 Task: Add Cocojune Organic Vanilla Chamomile Cultured Coconut Yogurt to the cart.
Action: Mouse moved to (18, 86)
Screenshot: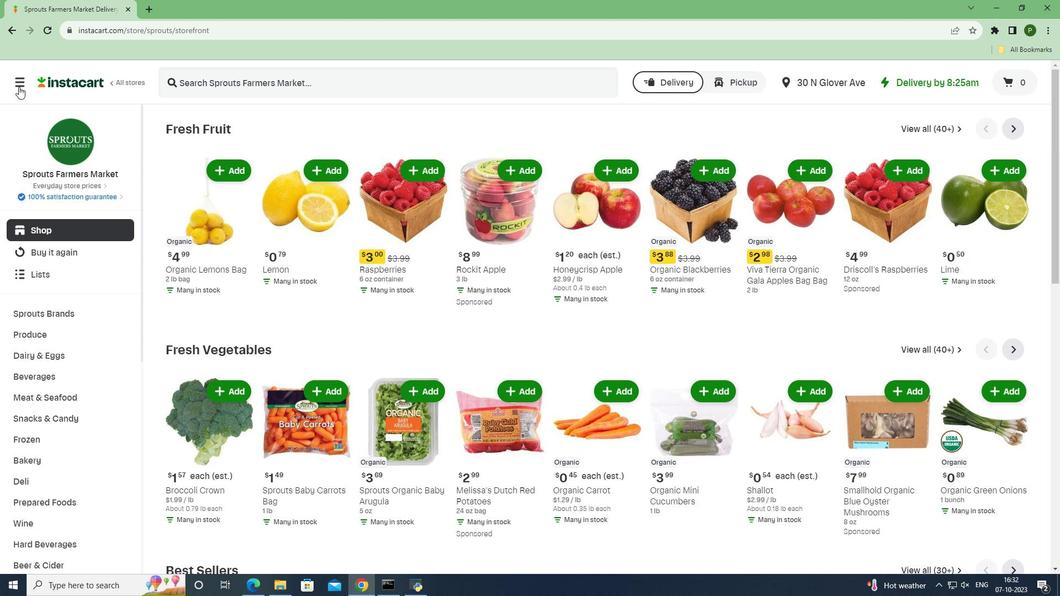 
Action: Mouse pressed left at (18, 86)
Screenshot: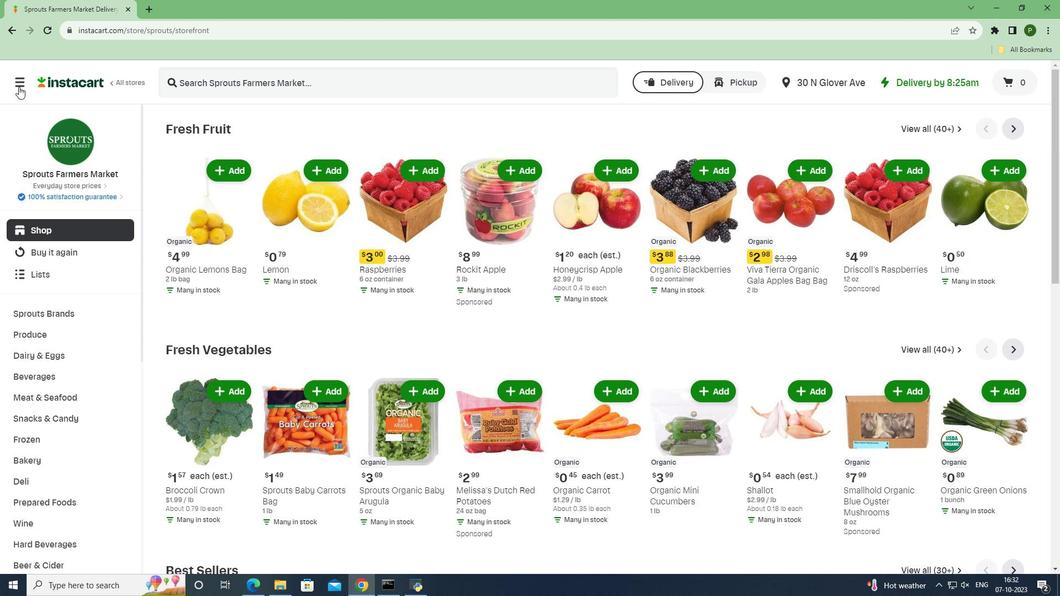 
Action: Mouse moved to (39, 289)
Screenshot: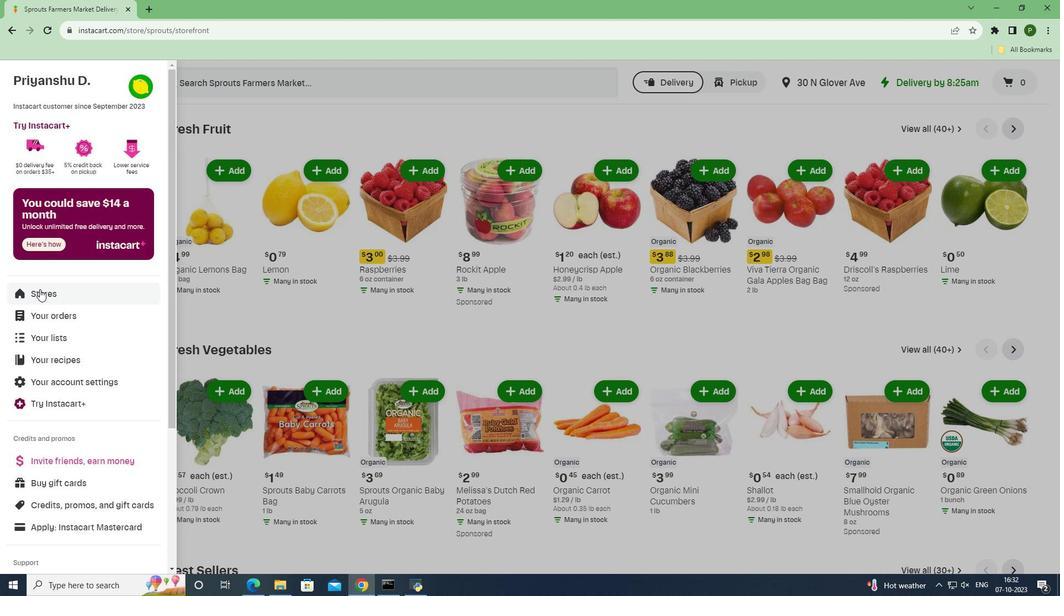 
Action: Mouse pressed left at (39, 289)
Screenshot: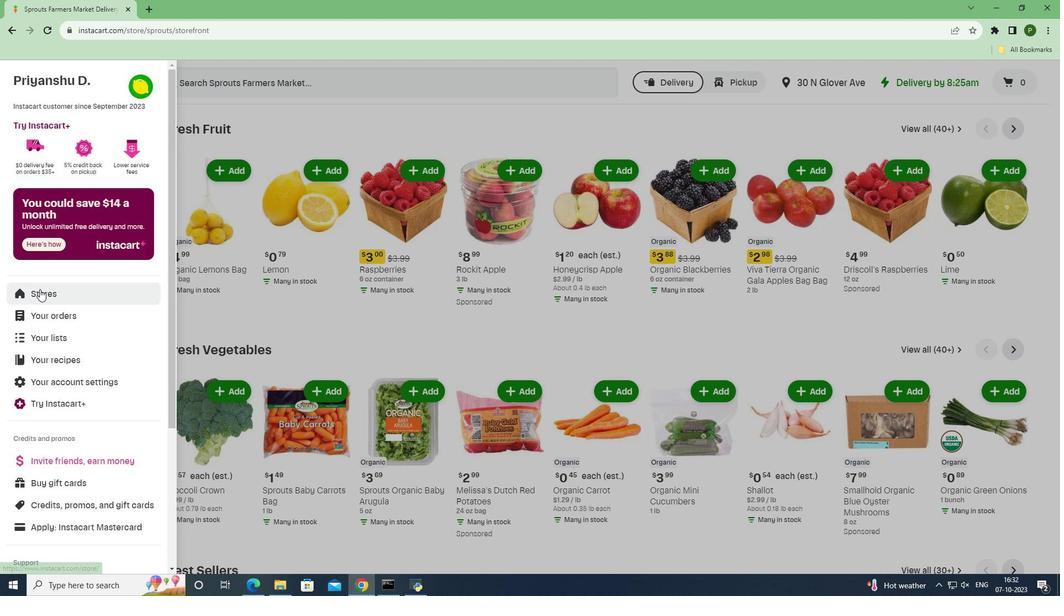 
Action: Mouse moved to (242, 131)
Screenshot: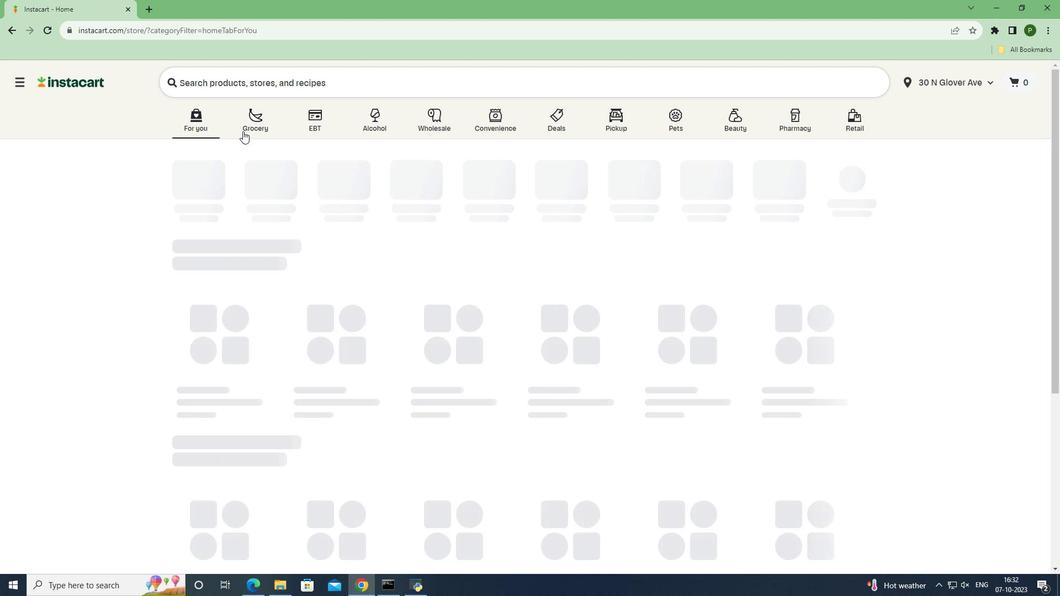 
Action: Mouse pressed left at (242, 131)
Screenshot: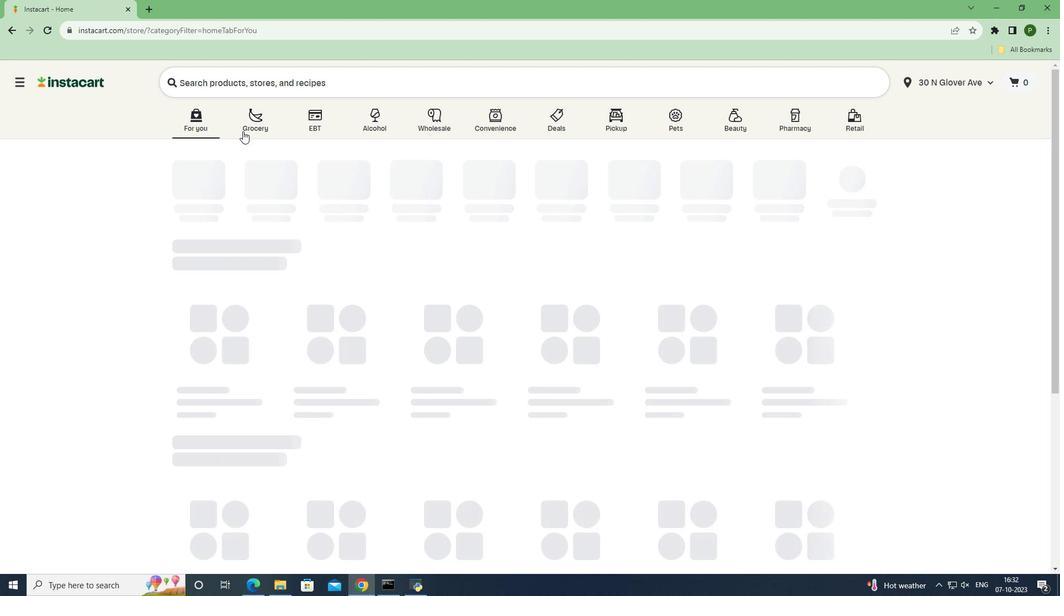 
Action: Mouse moved to (440, 256)
Screenshot: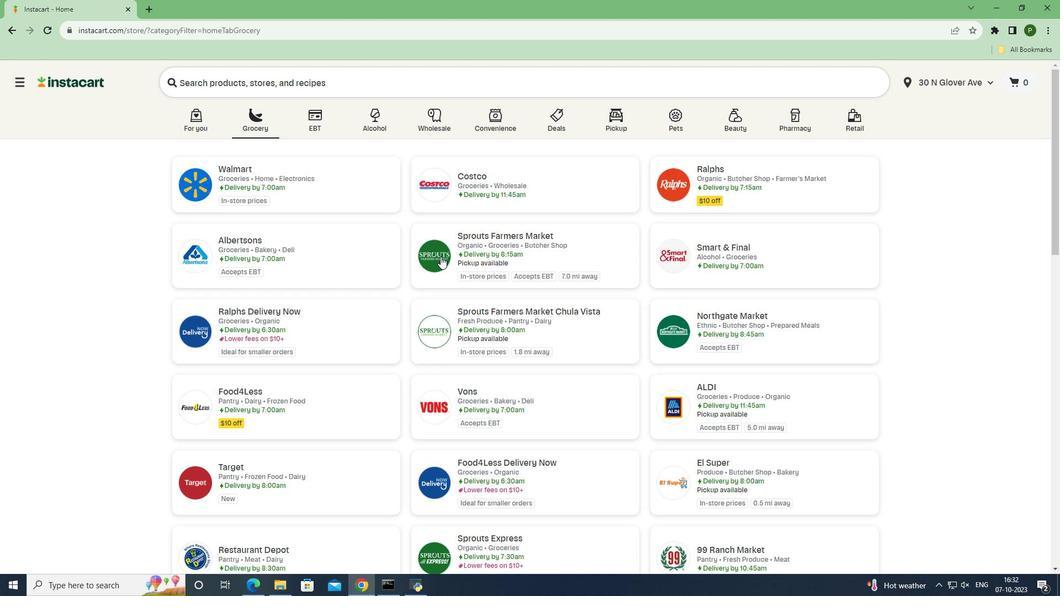 
Action: Mouse pressed left at (440, 256)
Screenshot: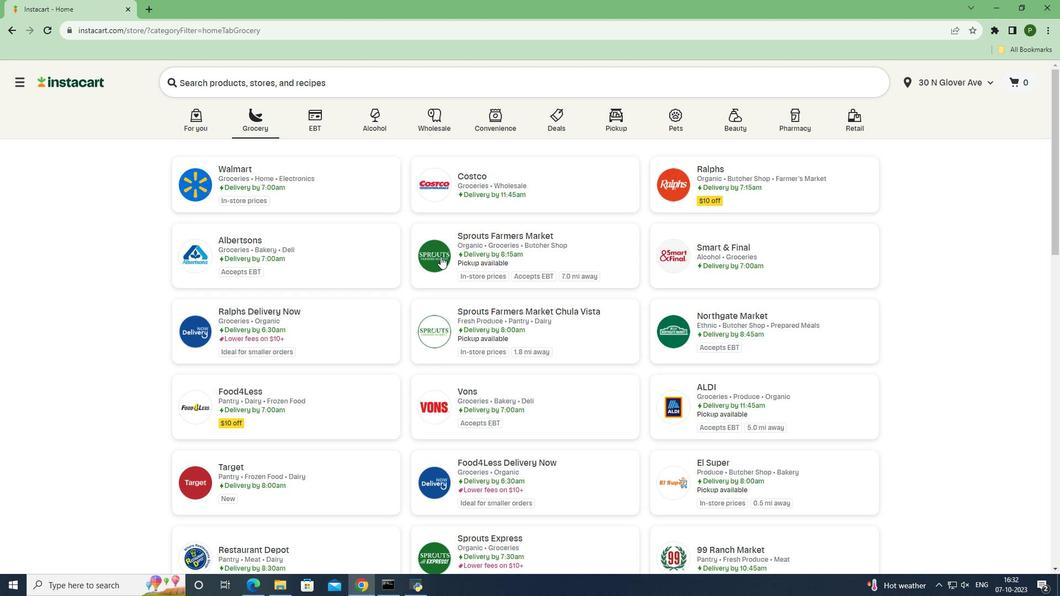 
Action: Mouse moved to (67, 352)
Screenshot: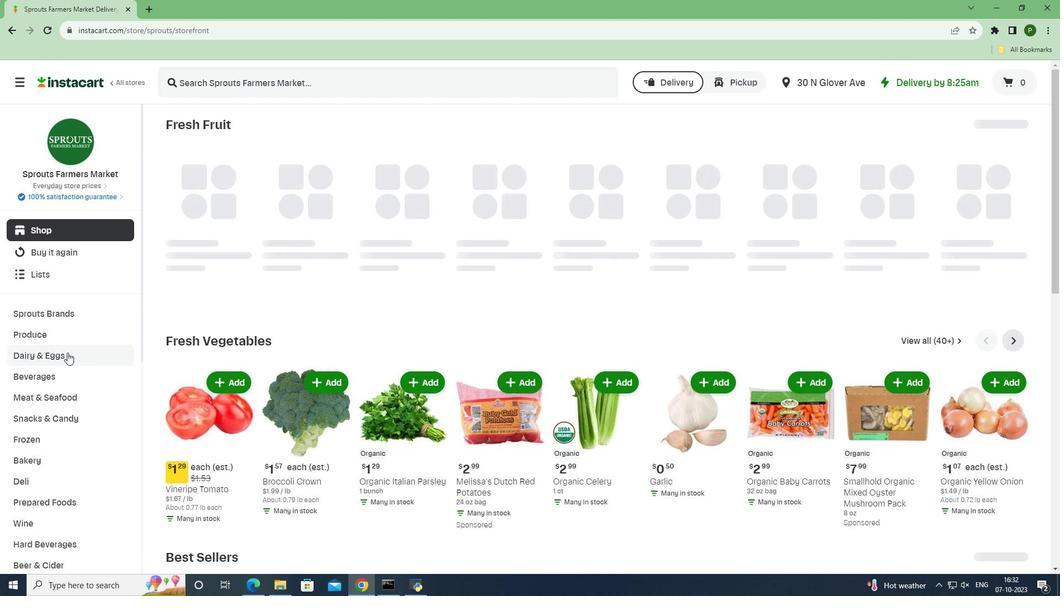 
Action: Mouse pressed left at (67, 352)
Screenshot: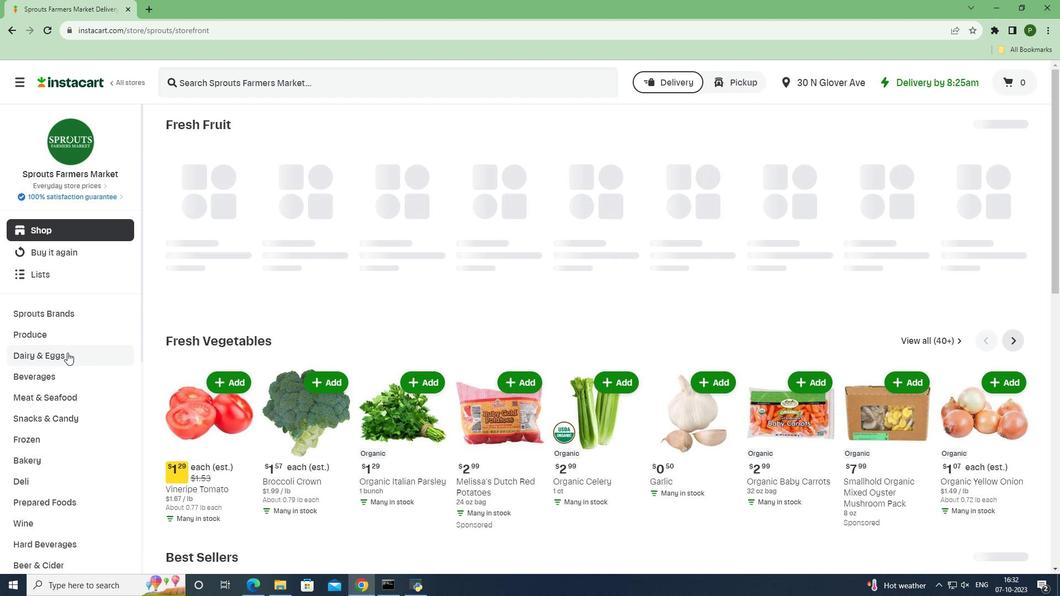
Action: Mouse moved to (56, 440)
Screenshot: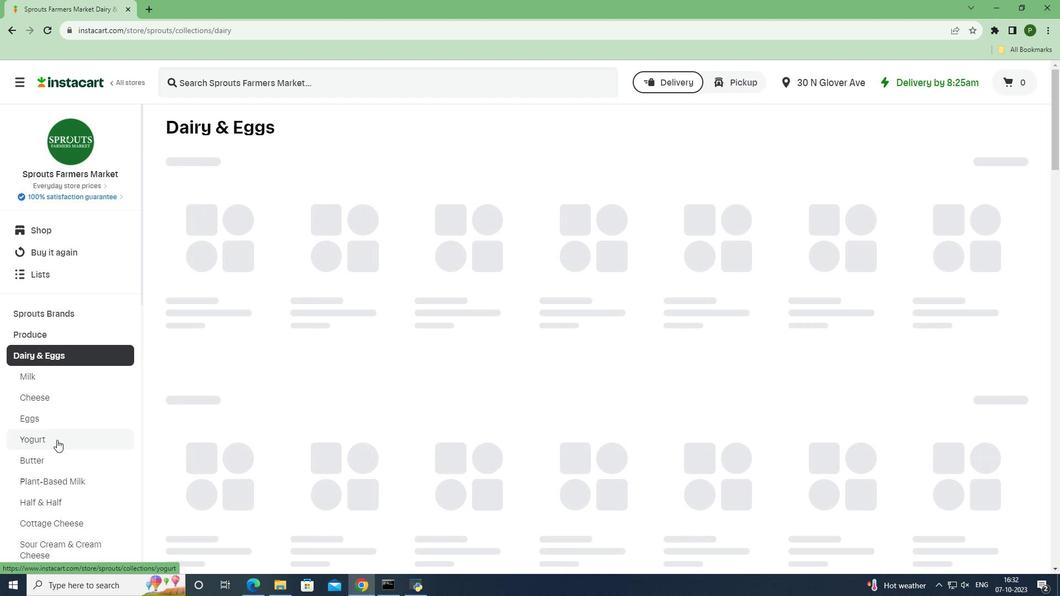 
Action: Mouse pressed left at (56, 440)
Screenshot: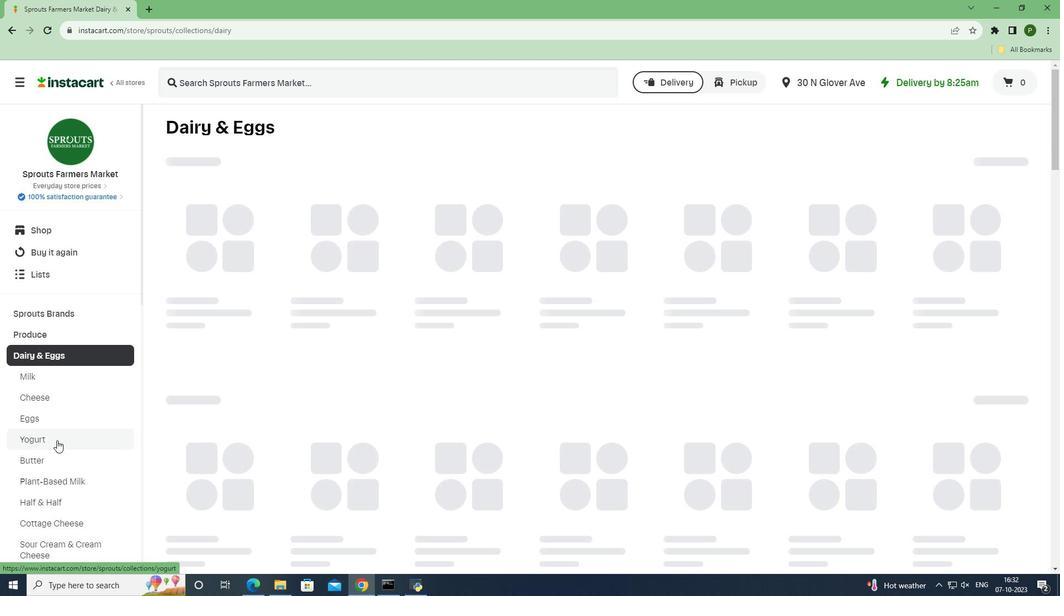 
Action: Mouse moved to (234, 77)
Screenshot: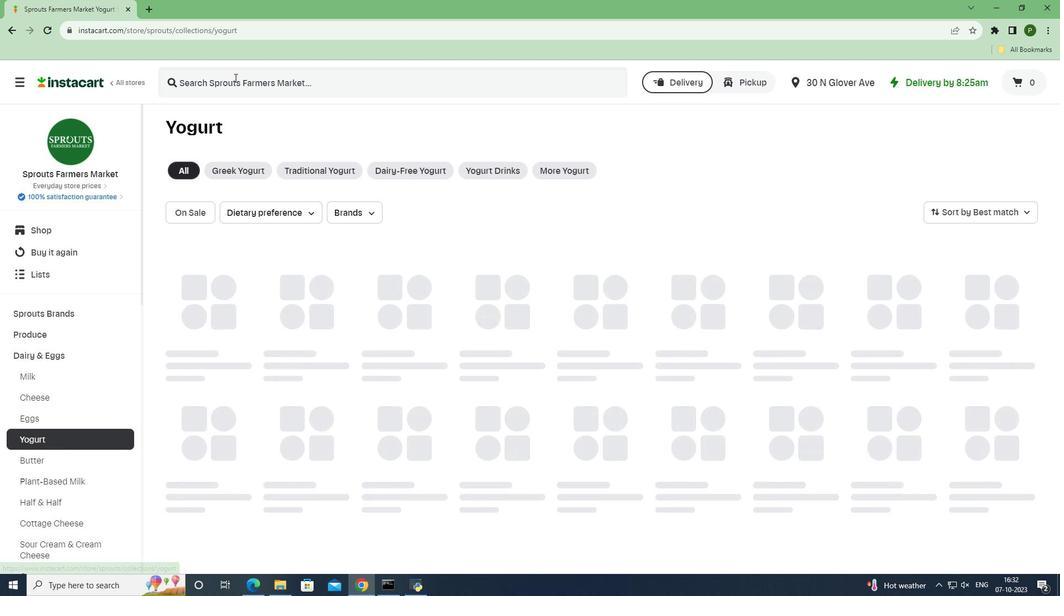 
Action: Mouse pressed left at (234, 77)
Screenshot: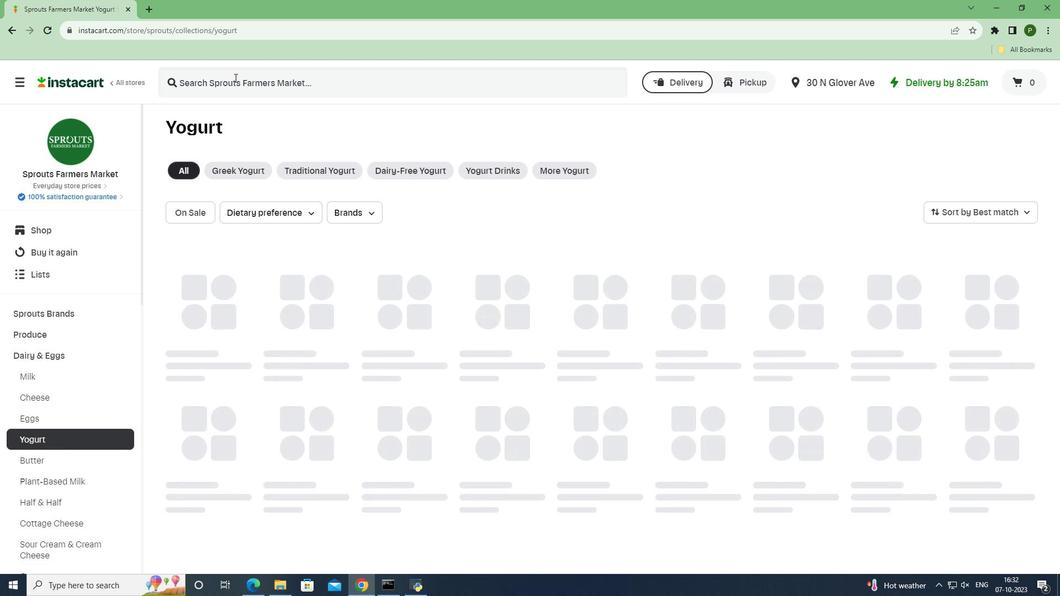 
Action: Key pressed <Key.caps_lock>C<Key.caps_lock>ocojune<Key.space><Key.caps_lock>O<Key.caps_lock>rganic<Key.space><Key.caps_lock>V<Key.caps_lock>anilla<Key.space><Key.caps_lock>C<Key.caps_lock>hamomile<Key.space><Key.caps_lock>C<Key.caps_lock>ultured<Key.space><Key.caps_lock>C<Key.caps_lock>oconut<Key.space><Key.caps_lock>Y<Key.caps_lock>ogurt<Key.space><Key.enter>
Screenshot: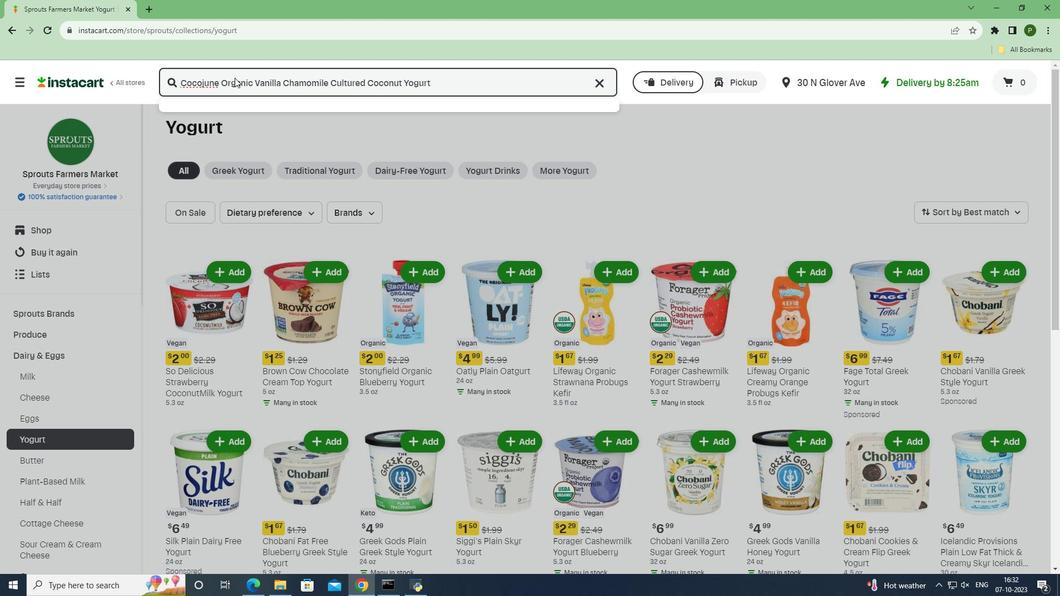
Action: Mouse moved to (659, 204)
Screenshot: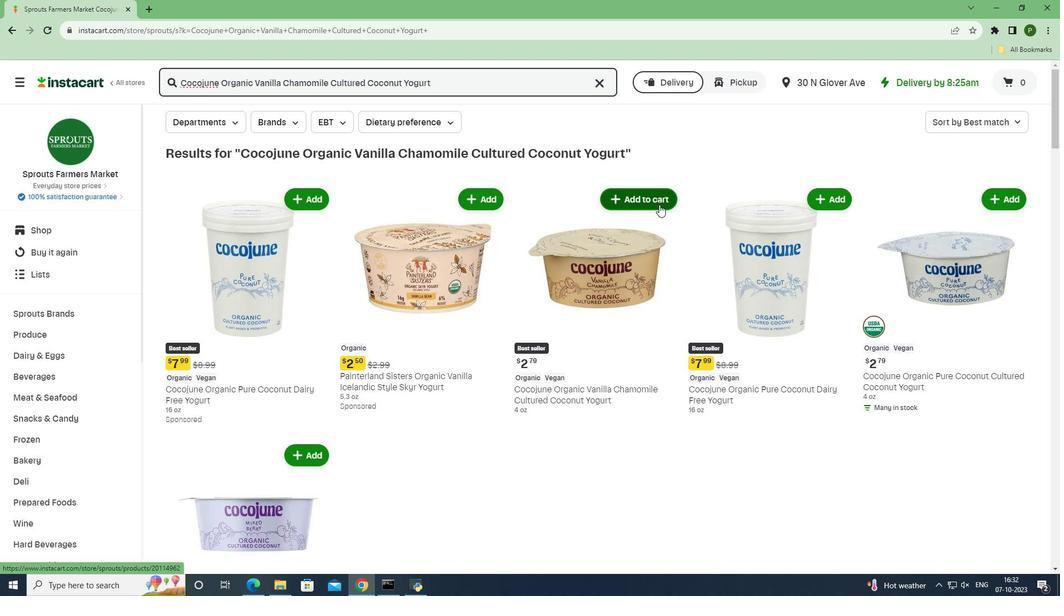 
Action: Mouse pressed left at (659, 204)
Screenshot: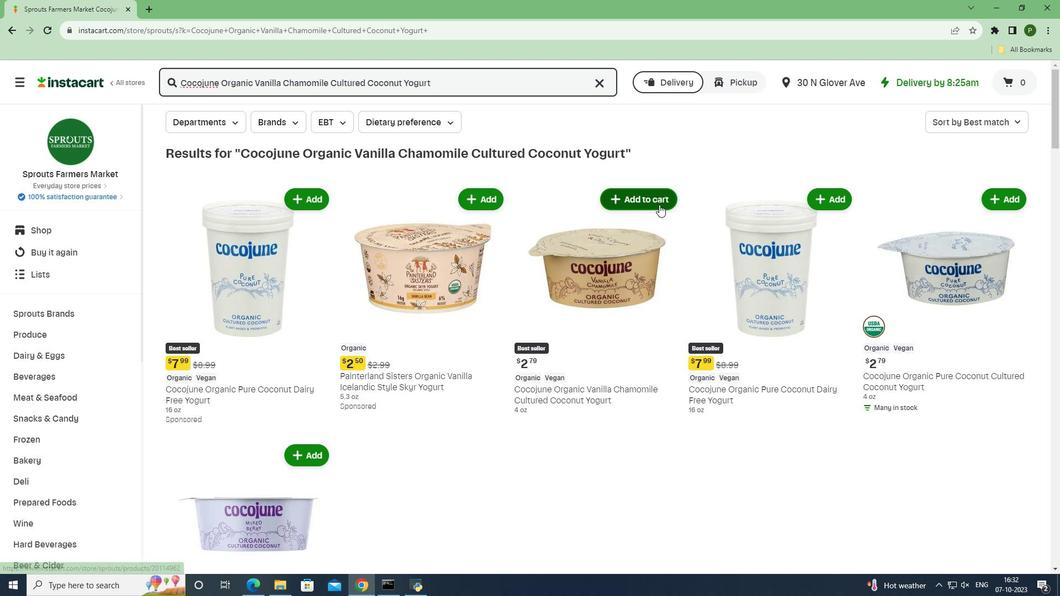 
Action: Mouse moved to (676, 250)
Screenshot: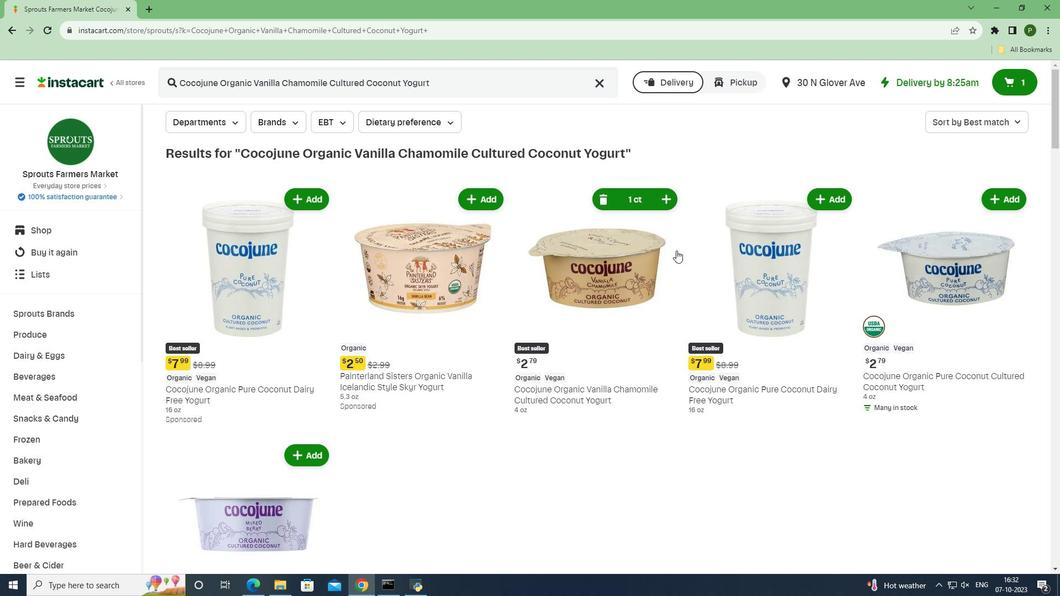 
